 Task: Create Workspace Contract Management Workspace description Monitor and track company customer acquisition and conversion metrics. Workspace type Engineering-IT
Action: Mouse moved to (329, 68)
Screenshot: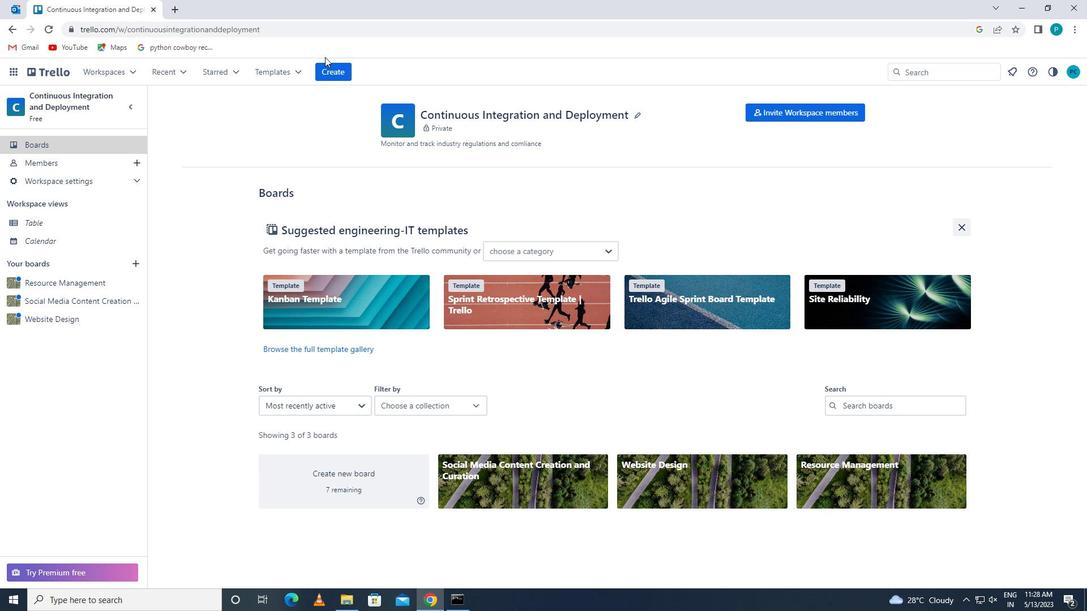 
Action: Mouse pressed left at (329, 68)
Screenshot: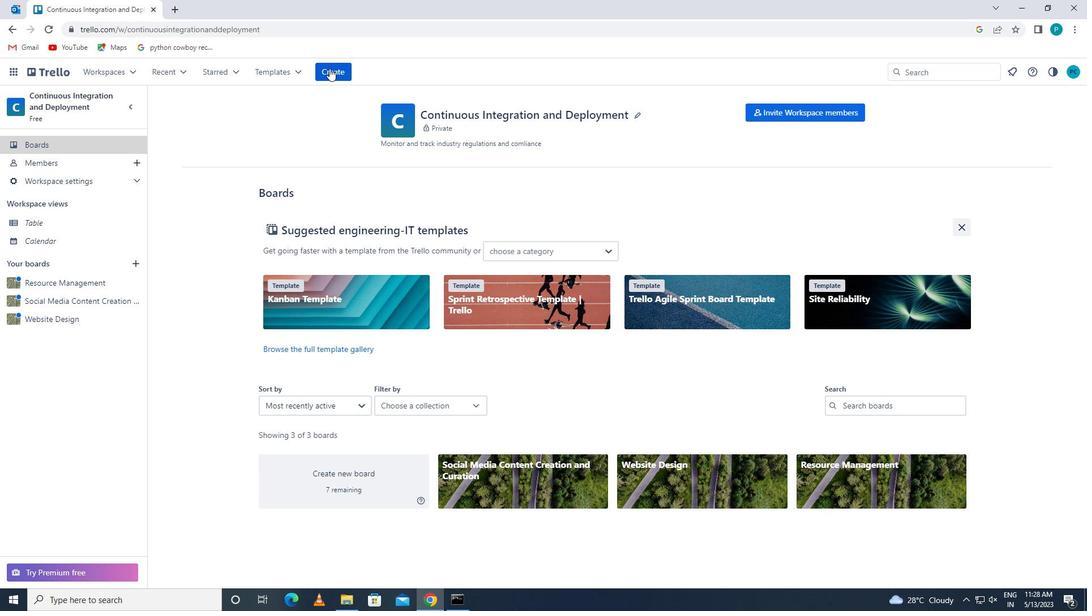 
Action: Mouse moved to (362, 174)
Screenshot: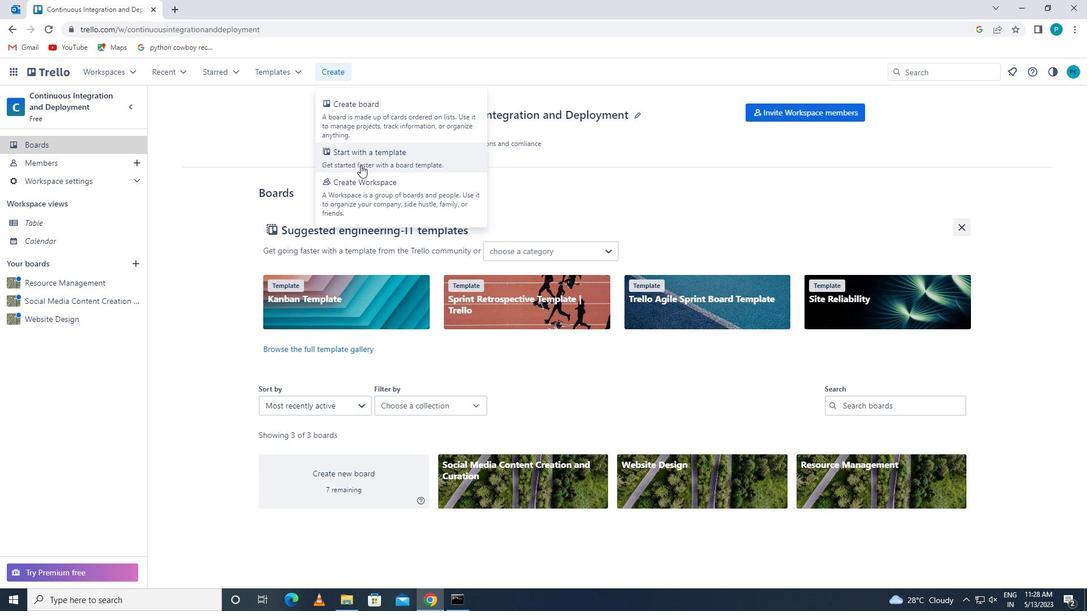 
Action: Mouse pressed left at (362, 174)
Screenshot: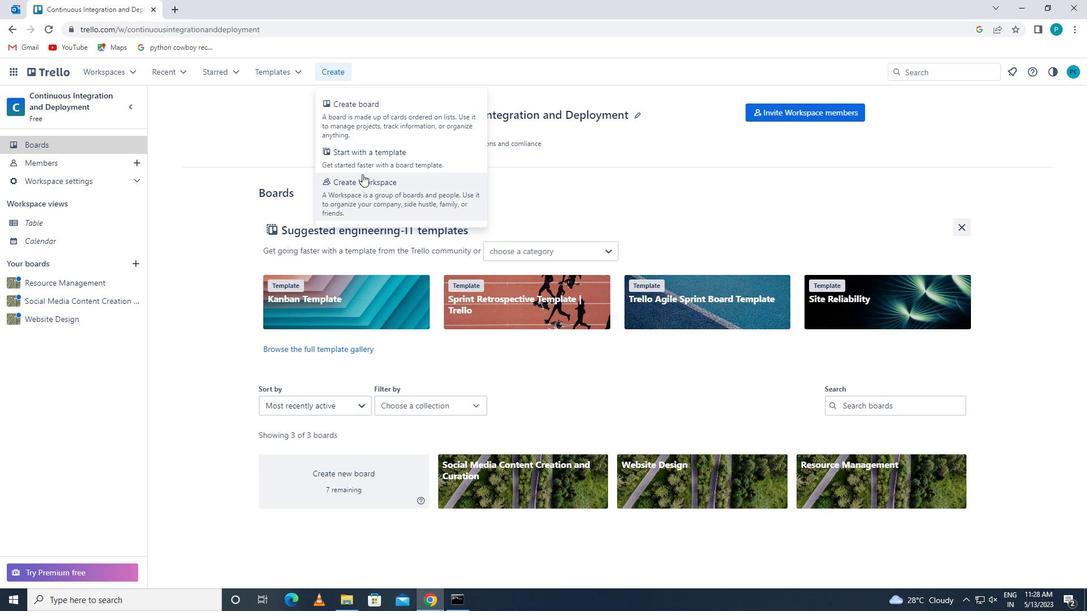 
Action: Mouse moved to (358, 207)
Screenshot: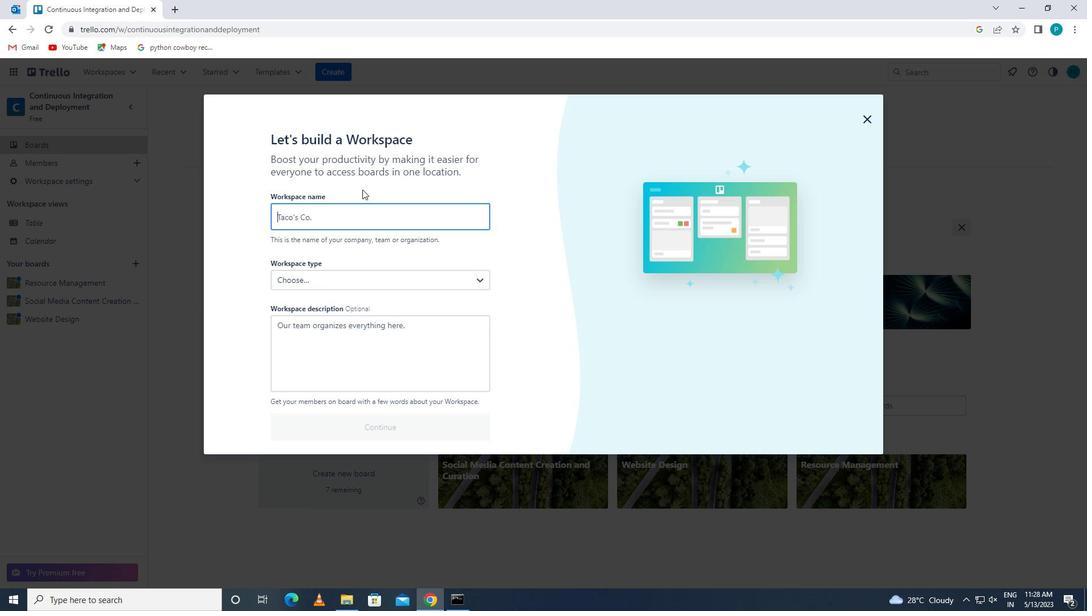 
Action: Mouse pressed left at (358, 207)
Screenshot: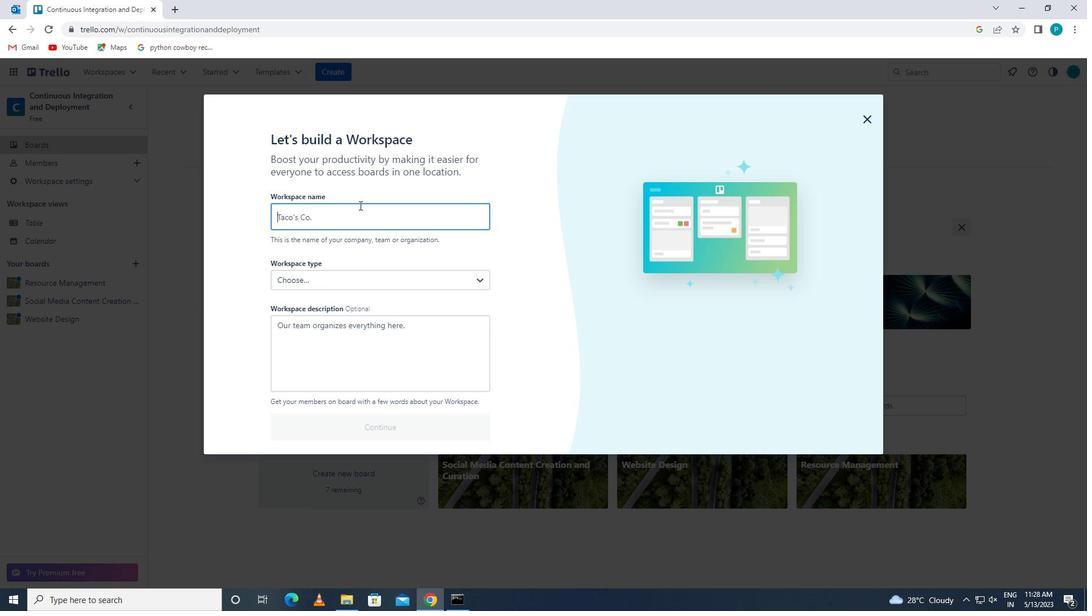 
Action: Key pressed <Key.caps_lock>c<Key.caps_lock>ontract<Key.space><Key.caps_lock>m<Key.caps_lock>anagr<Key.backspace>ement
Screenshot: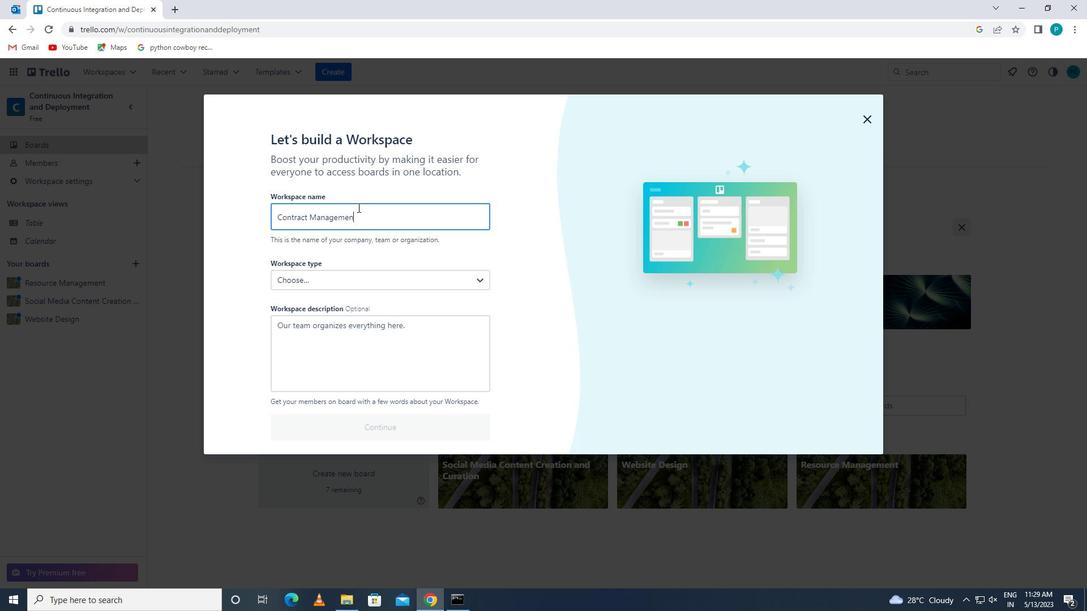
Action: Mouse moved to (351, 283)
Screenshot: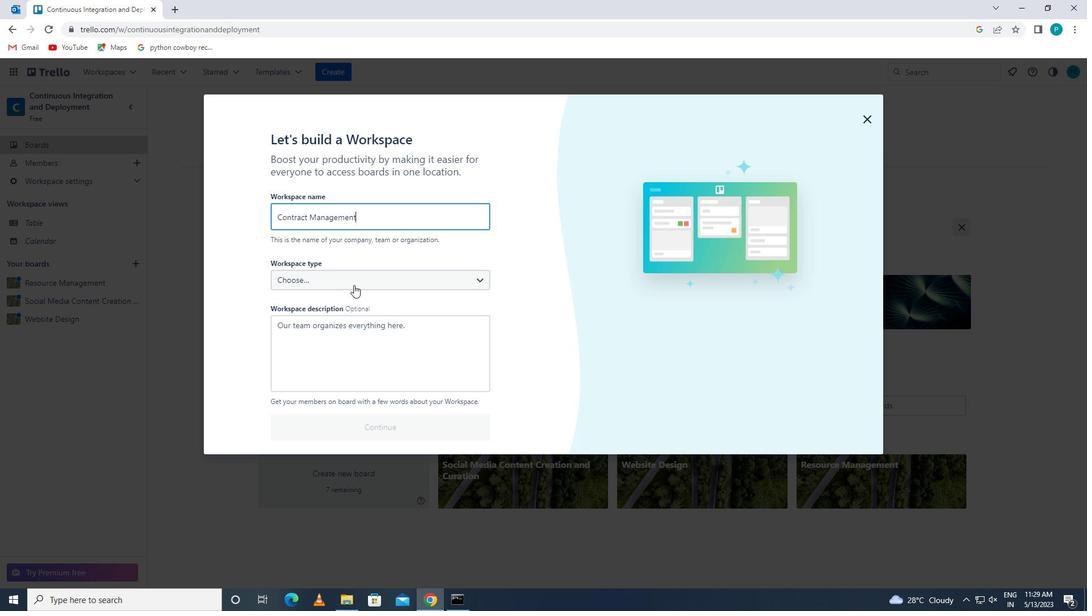
Action: Mouse pressed left at (351, 283)
Screenshot: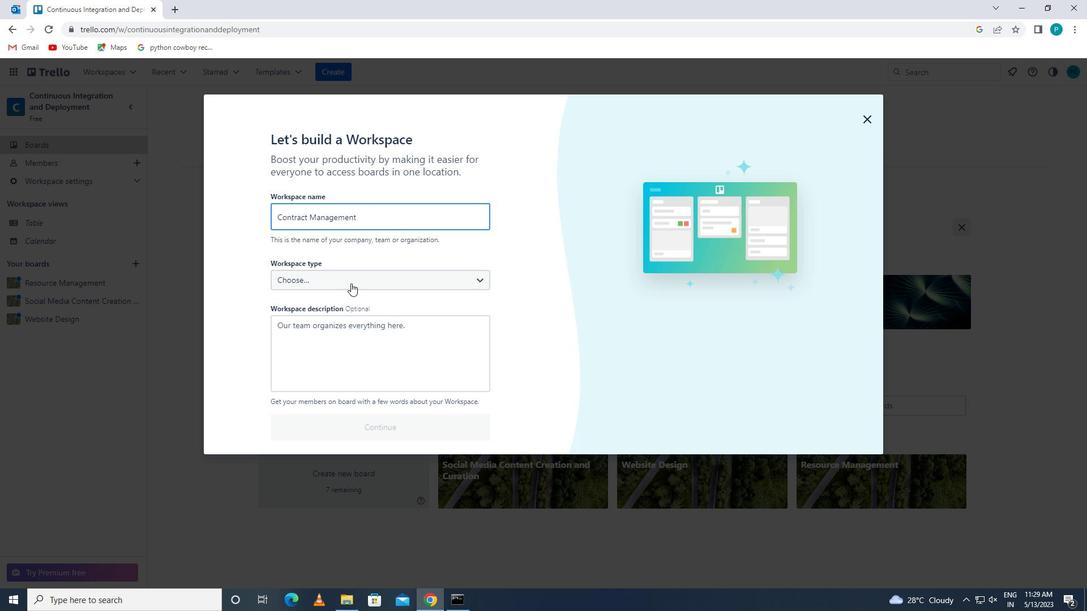 
Action: Mouse moved to (251, 277)
Screenshot: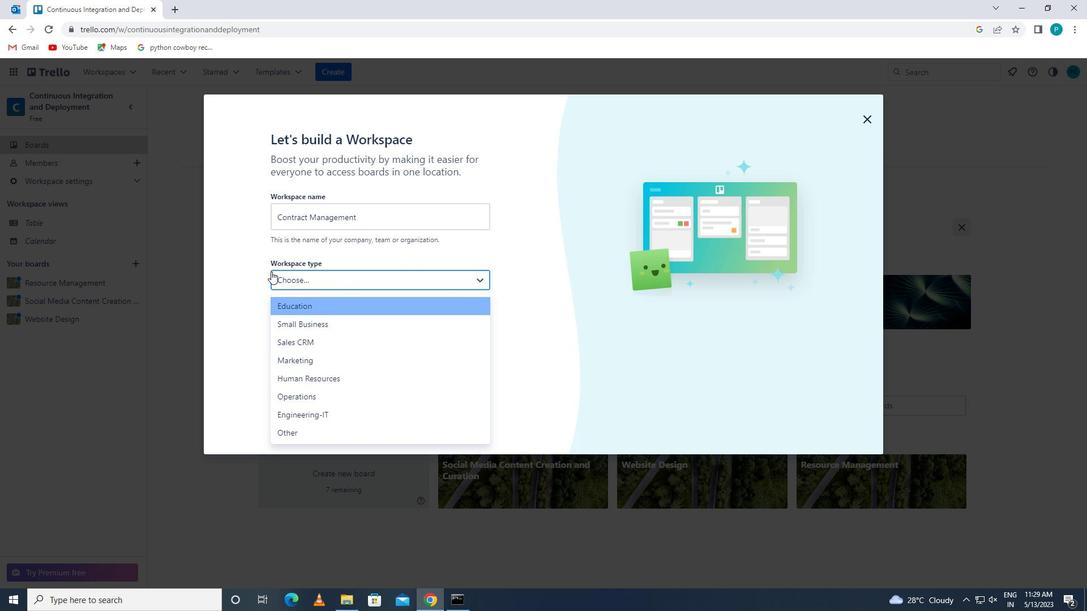 
Action: Mouse pressed left at (251, 277)
Screenshot: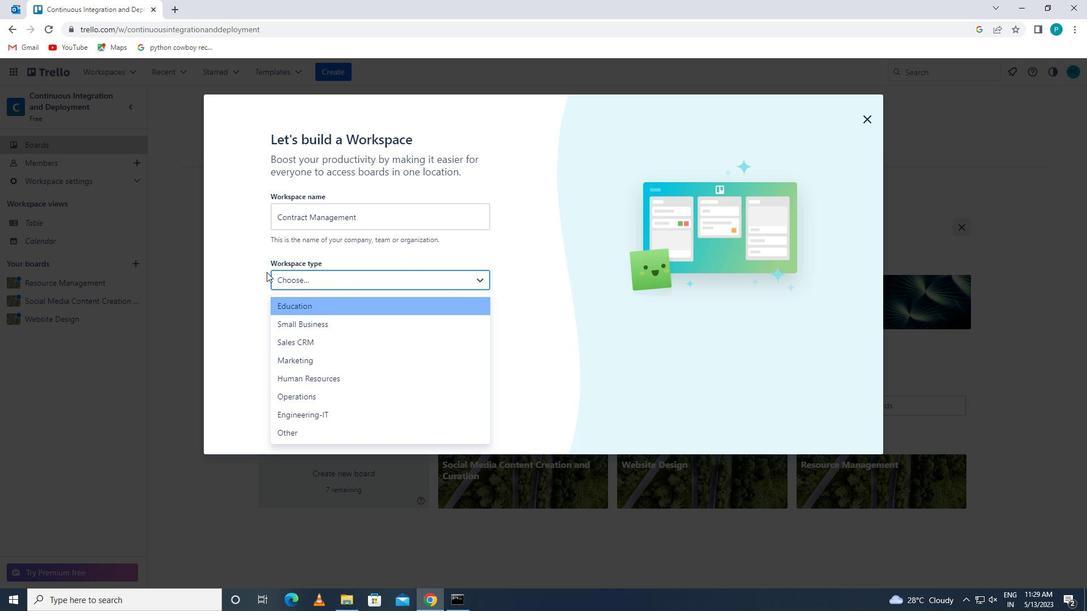
Action: Mouse moved to (305, 334)
Screenshot: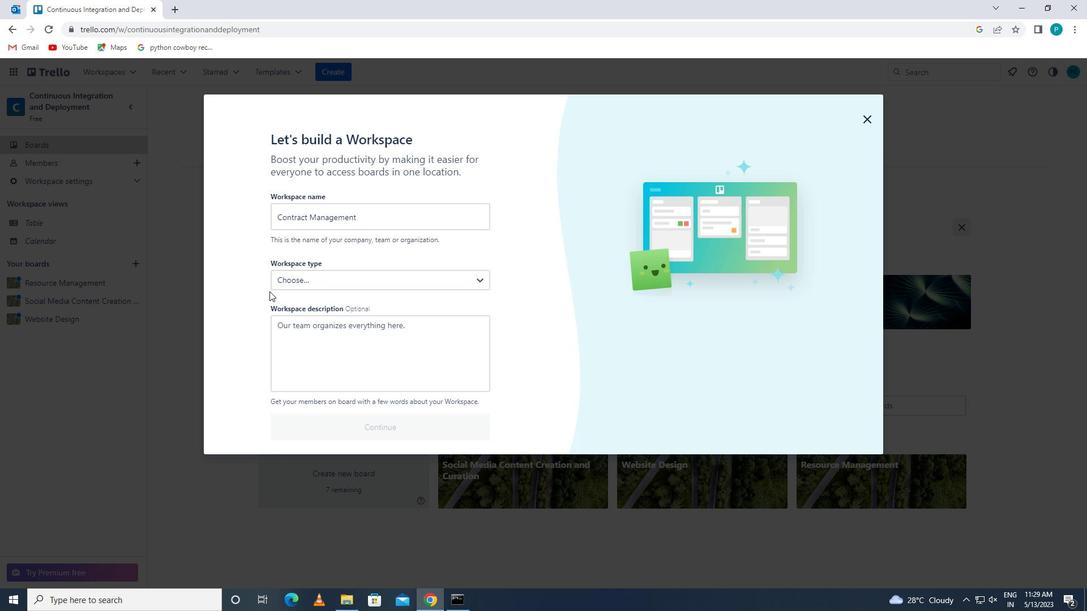 
Action: Mouse pressed left at (305, 334)
Screenshot: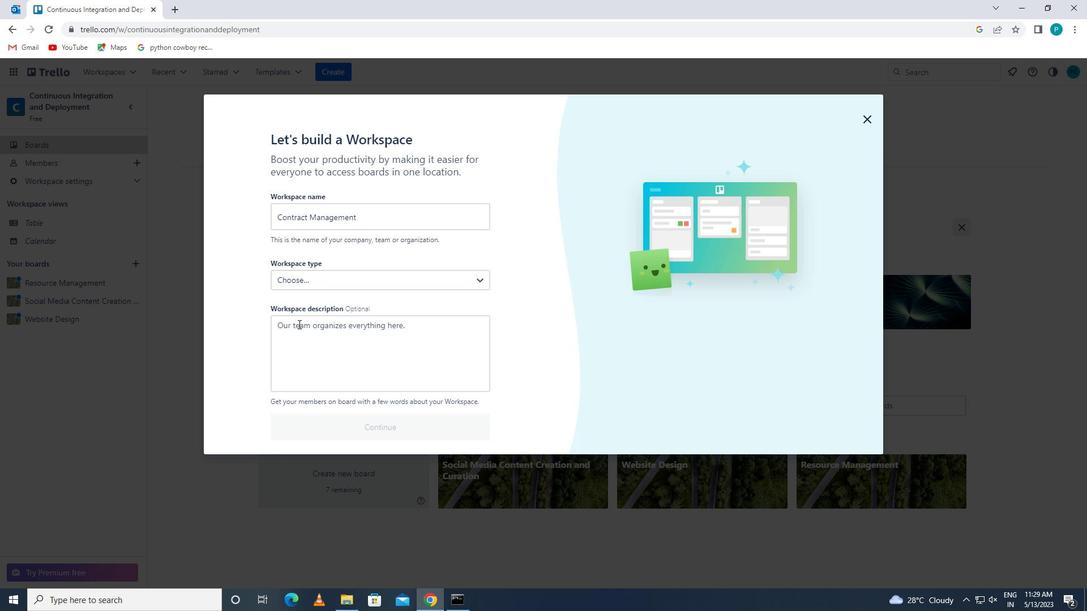 
Action: Key pressed <Key.caps_lock>m<Key.caps_lock>onitor<Key.space>and<Key.space>track<Key.space><Key.space>company<Key.space>customer<Key.space>acquisyion<Key.space>and<Key.space>converson<Key.space>metrics
Screenshot: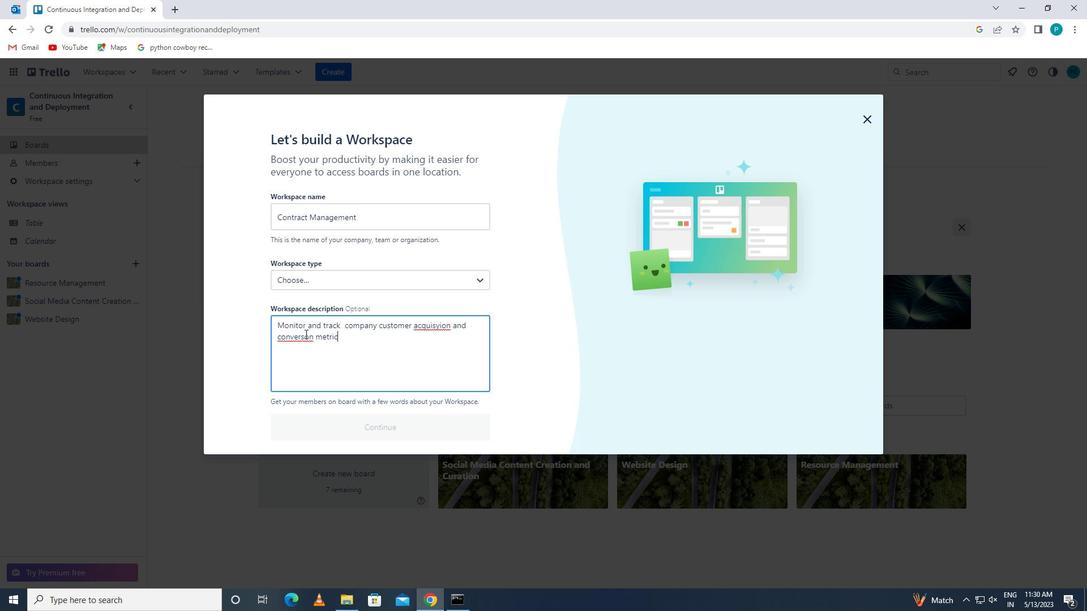 
Action: Mouse moved to (331, 284)
Screenshot: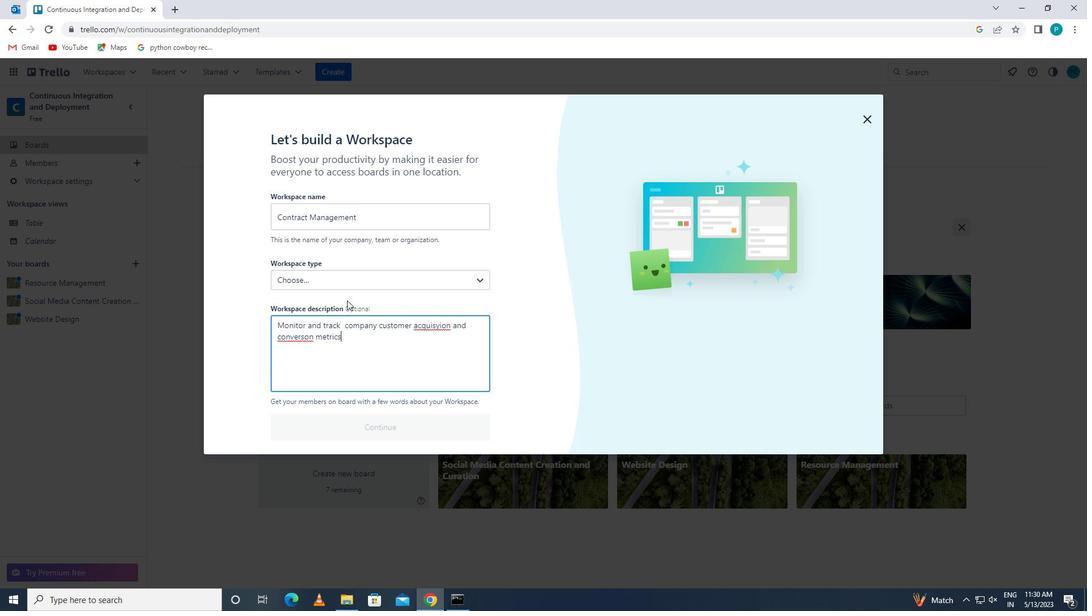 
Action: Mouse pressed left at (331, 284)
Screenshot: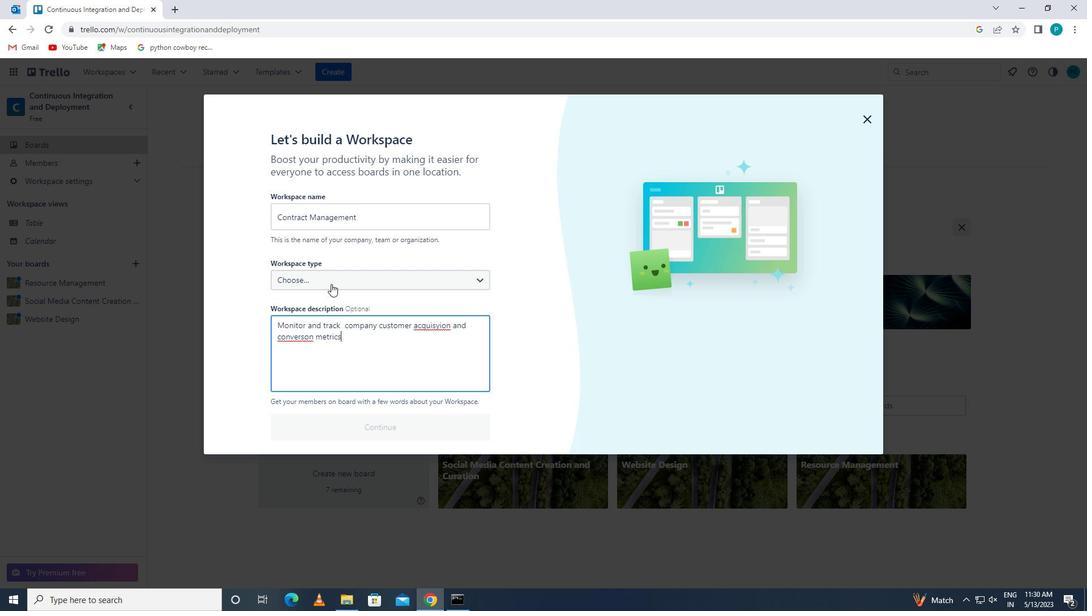 
Action: Mouse moved to (332, 410)
Screenshot: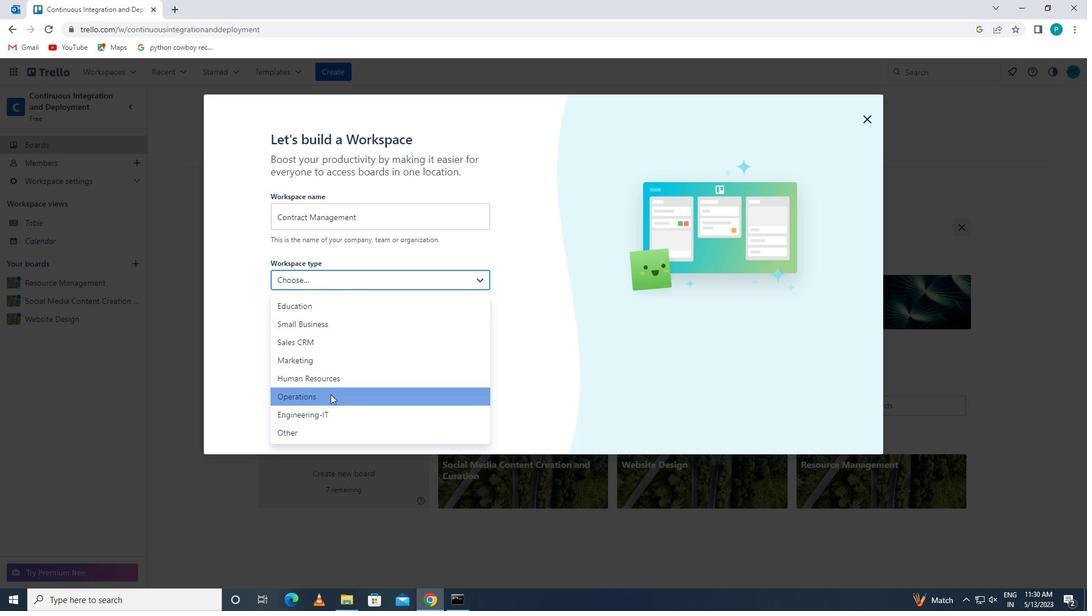 
Action: Mouse pressed left at (332, 410)
Screenshot: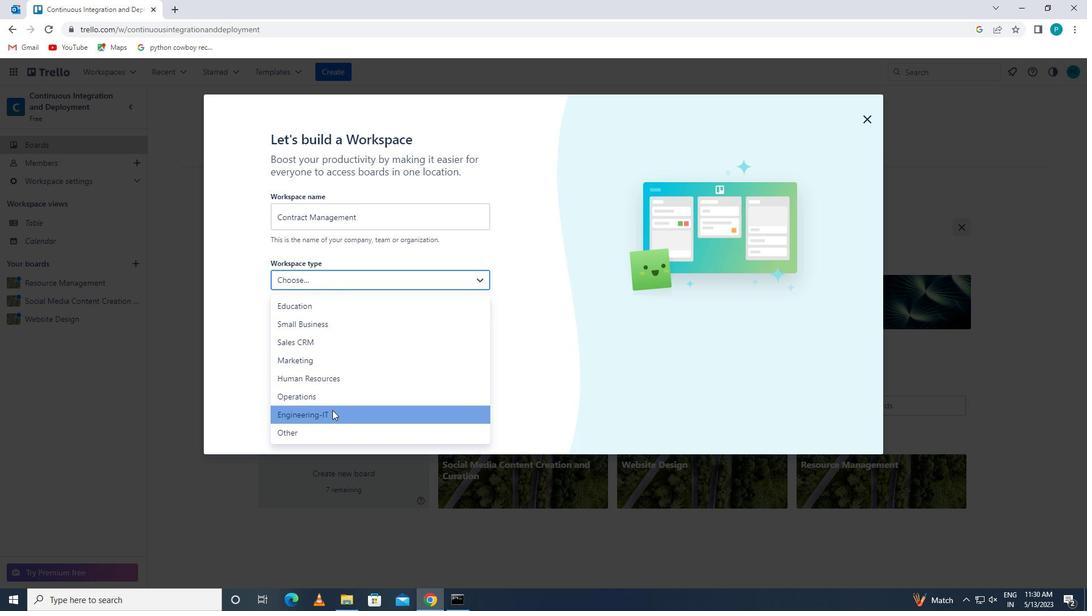 
Action: Mouse moved to (338, 426)
Screenshot: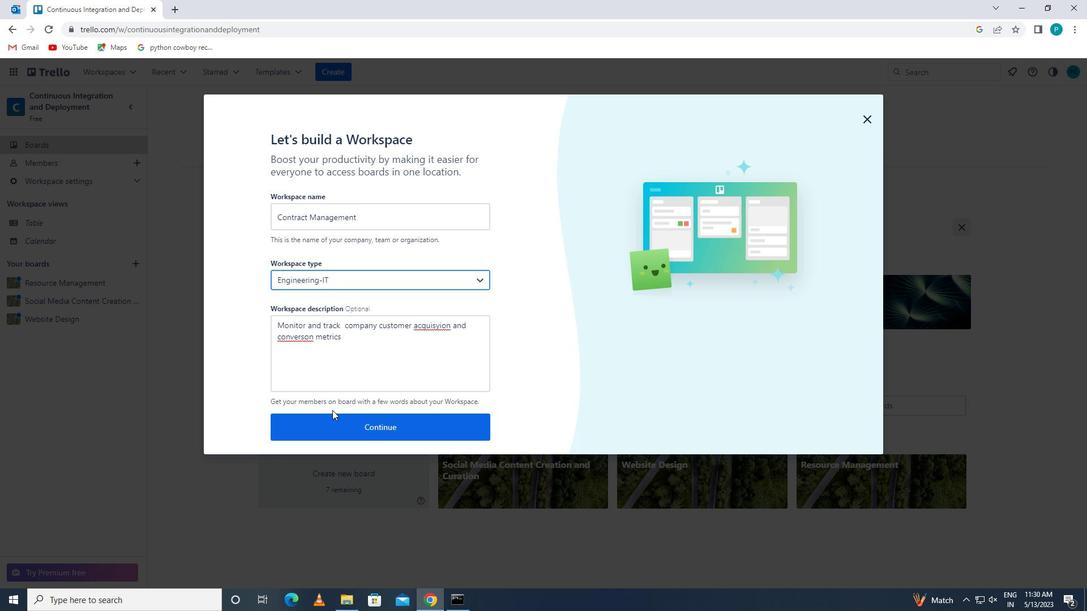
Action: Mouse pressed left at (338, 426)
Screenshot: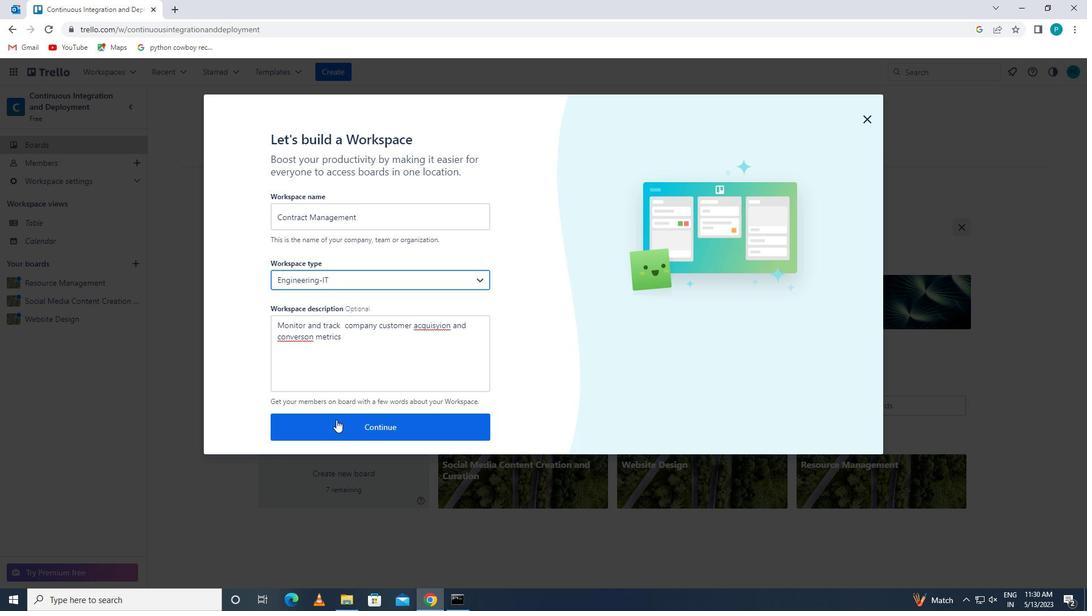 
Action: Mouse moved to (396, 430)
Screenshot: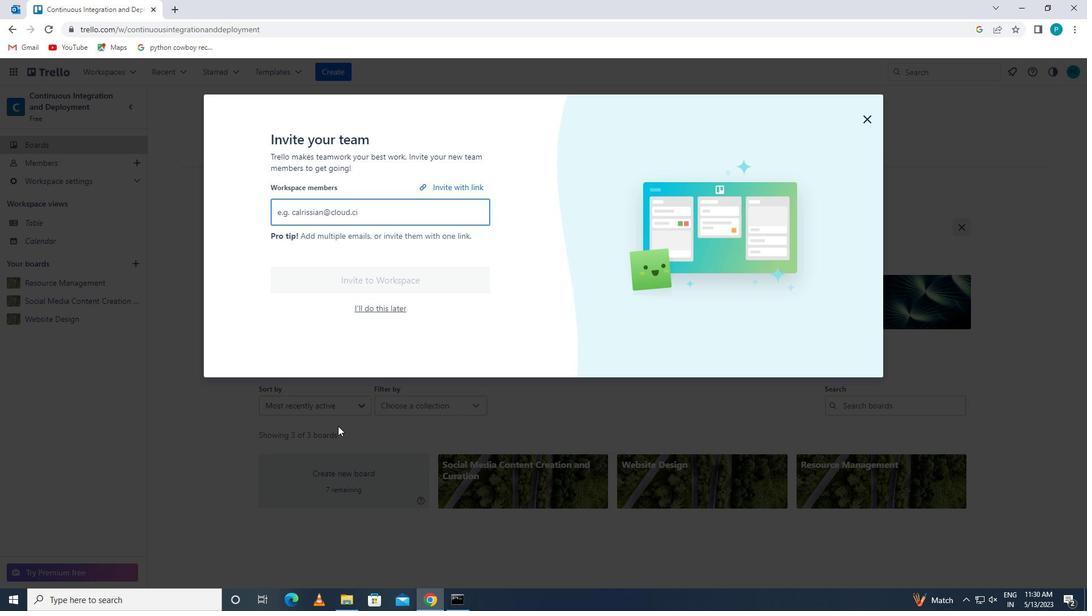 
